 Task: Create a blank project AgilePilot with privacy Public and default view as List and in the team Taskers . Create three sections in the project as To-Do, Doing and Done
Action: Mouse moved to (490, 321)
Screenshot: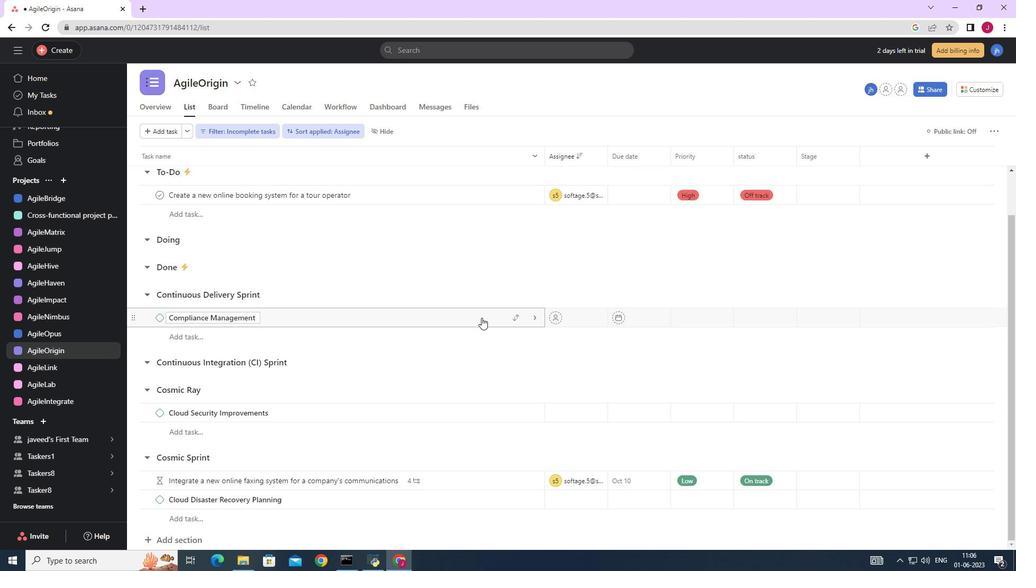
Action: Mouse scrolled (490, 321) with delta (0, 0)
Screenshot: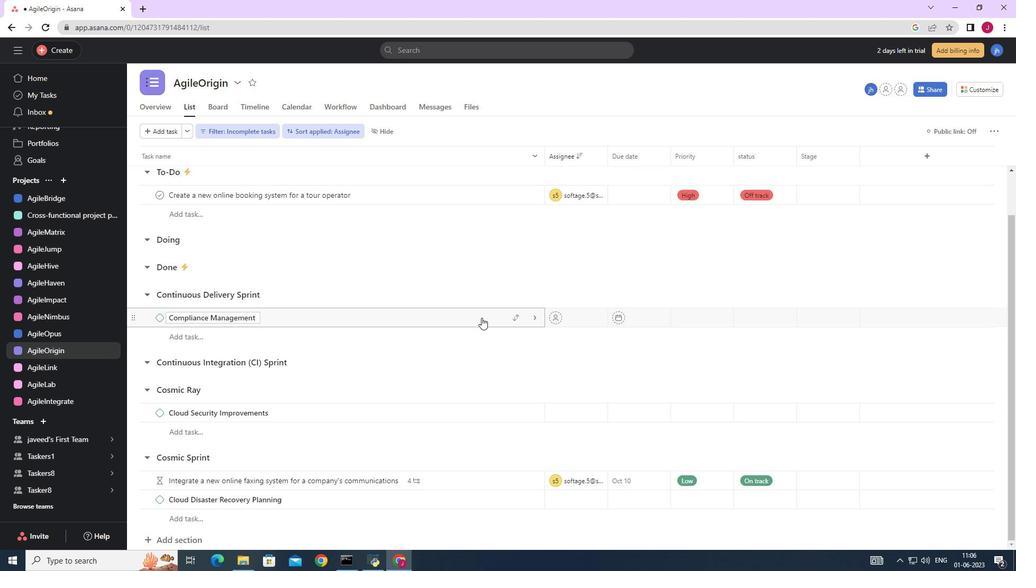 
Action: Mouse moved to (491, 322)
Screenshot: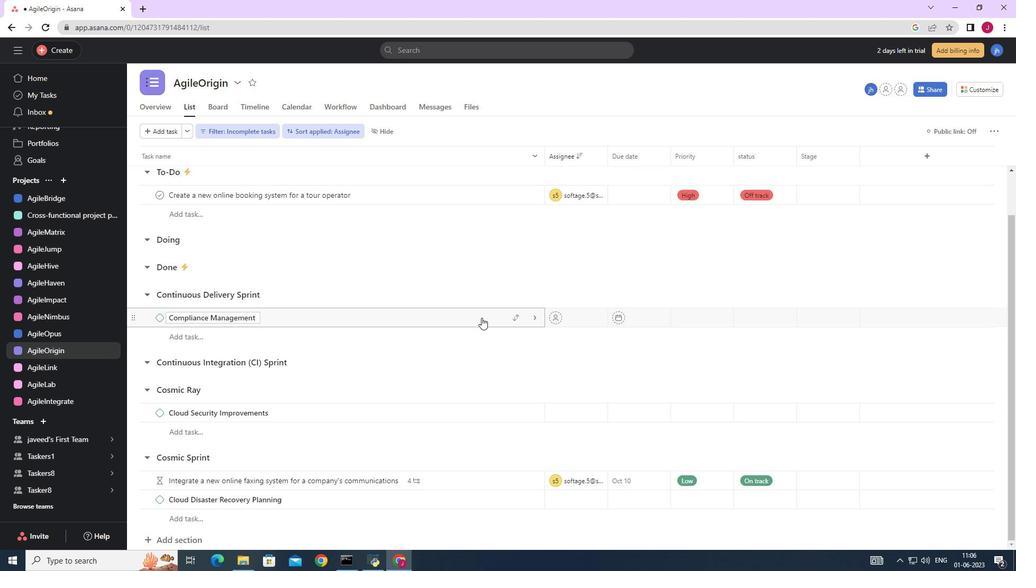 
Action: Mouse scrolled (491, 321) with delta (0, 0)
Screenshot: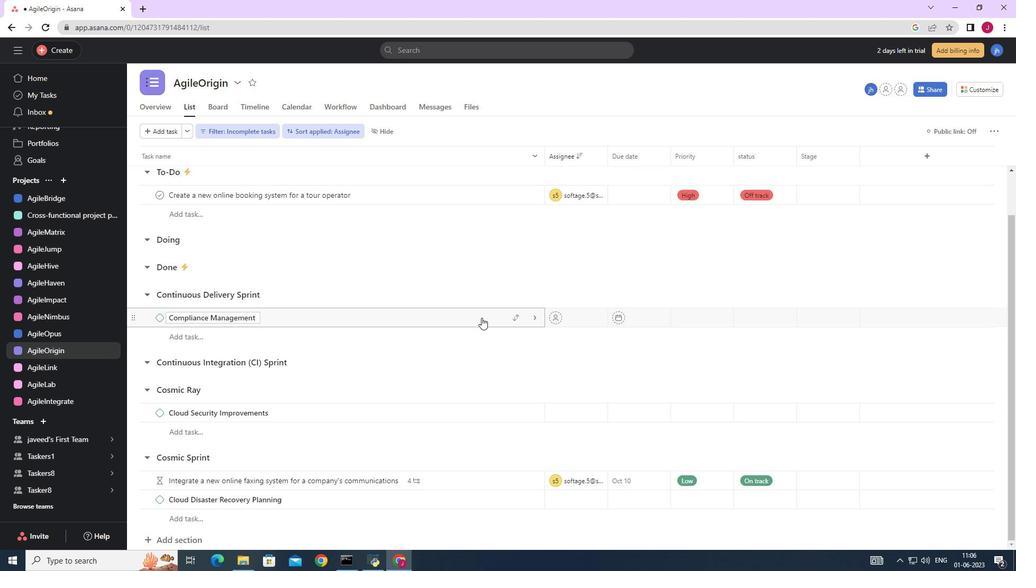 
Action: Mouse moved to (491, 322)
Screenshot: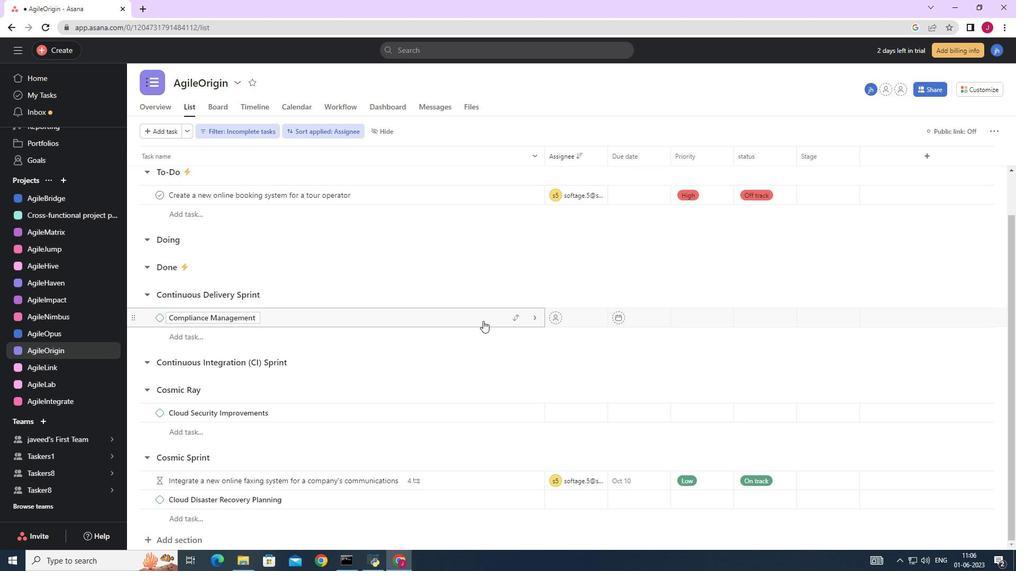 
Action: Mouse scrolled (491, 321) with delta (0, 0)
Screenshot: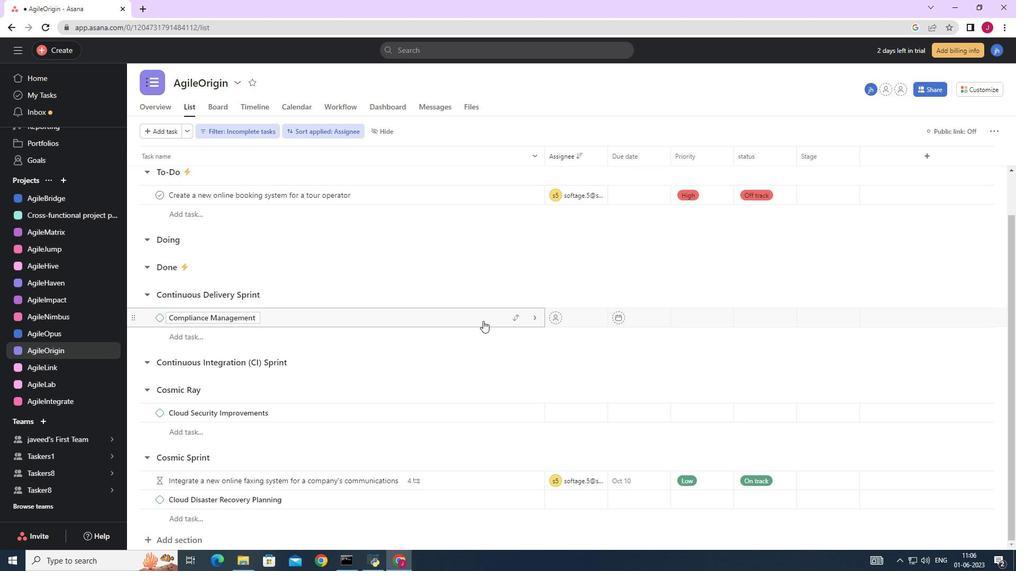 
Action: Mouse moved to (491, 322)
Screenshot: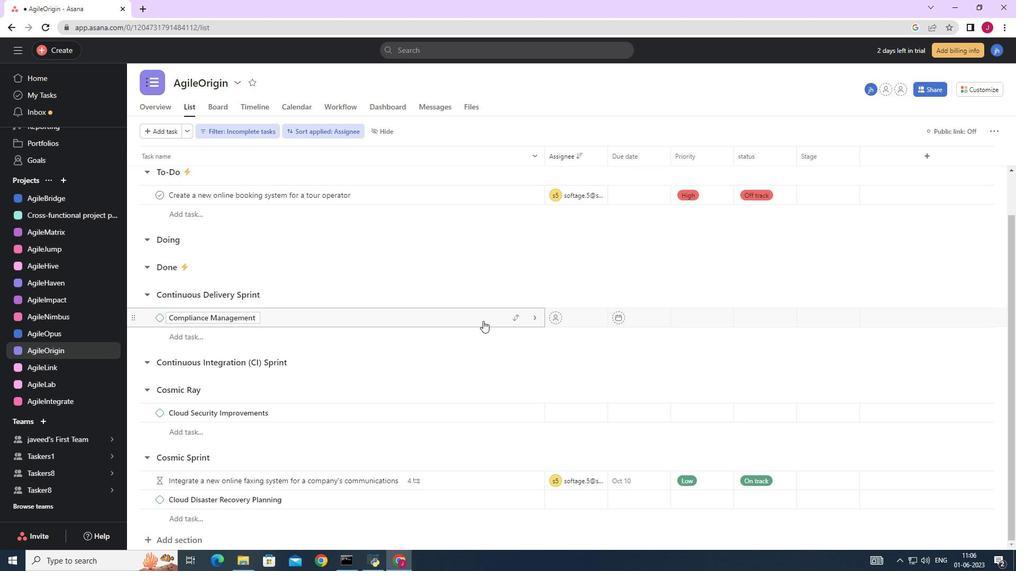 
Action: Mouse scrolled (491, 321) with delta (0, 0)
Screenshot: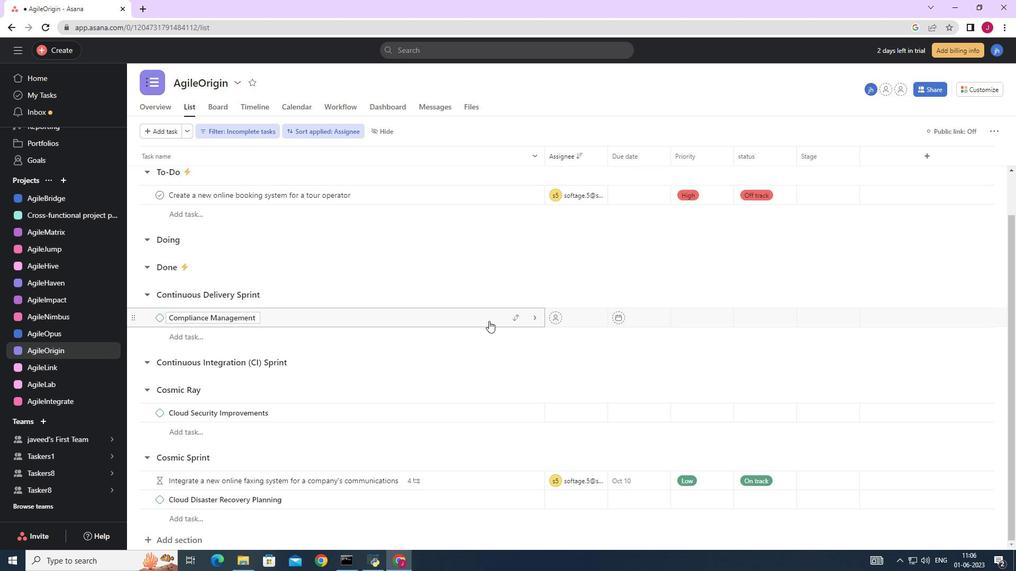 
Action: Mouse moved to (492, 322)
Screenshot: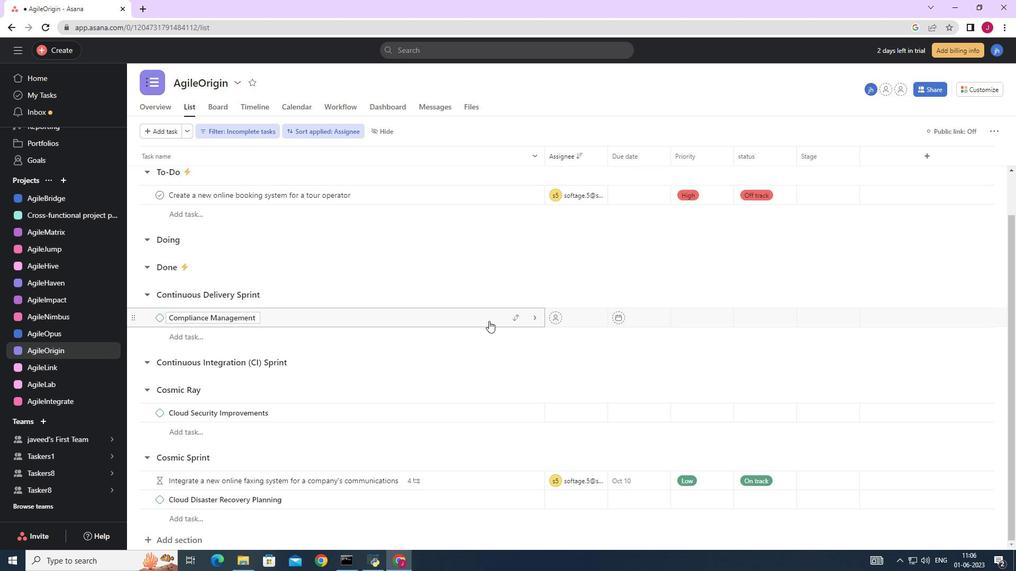 
Action: Mouse scrolled (492, 321) with delta (0, 0)
Screenshot: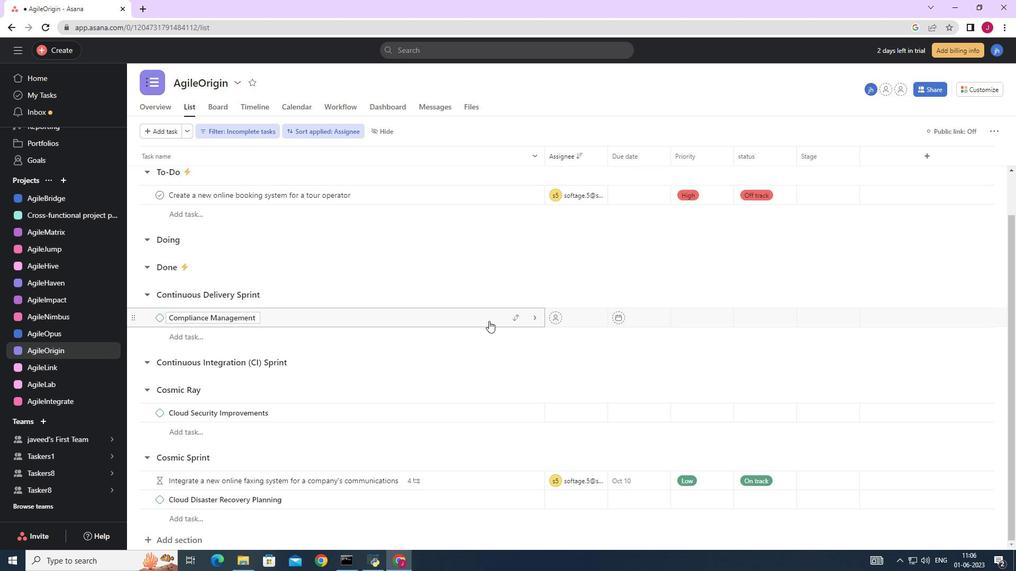 
Action: Mouse moved to (63, 173)
Screenshot: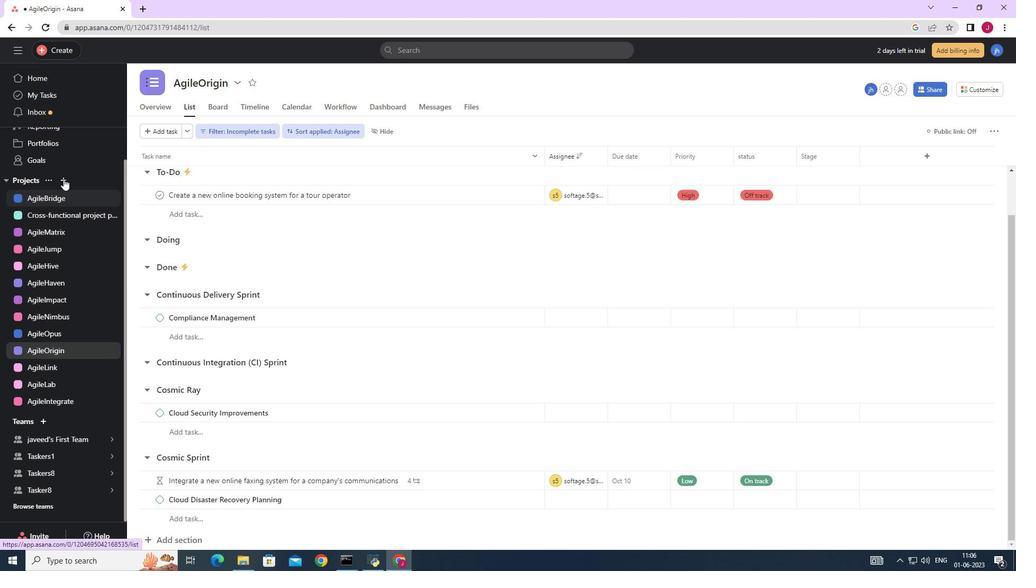 
Action: Mouse pressed left at (63, 173)
Screenshot: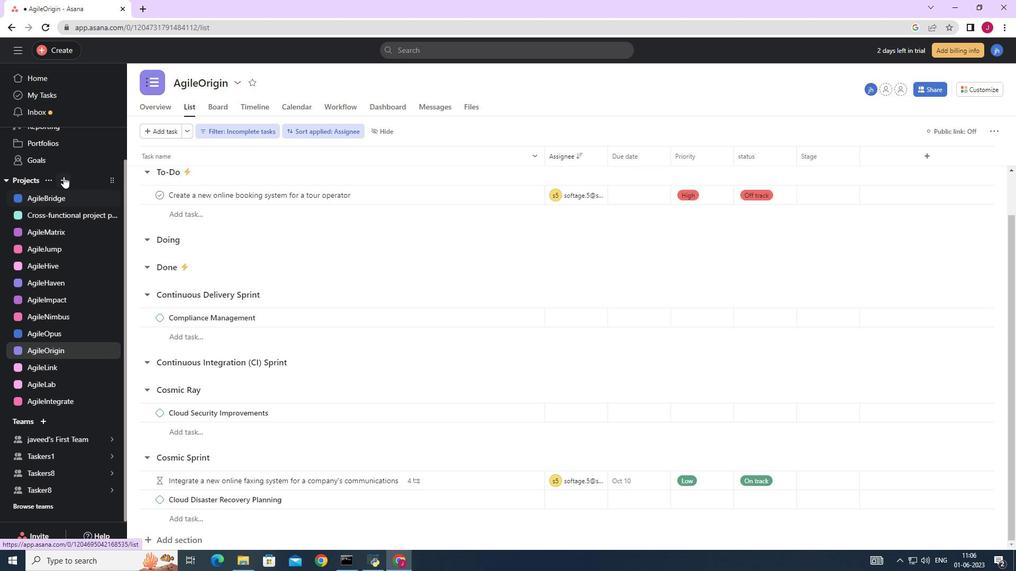 
Action: Mouse moved to (91, 201)
Screenshot: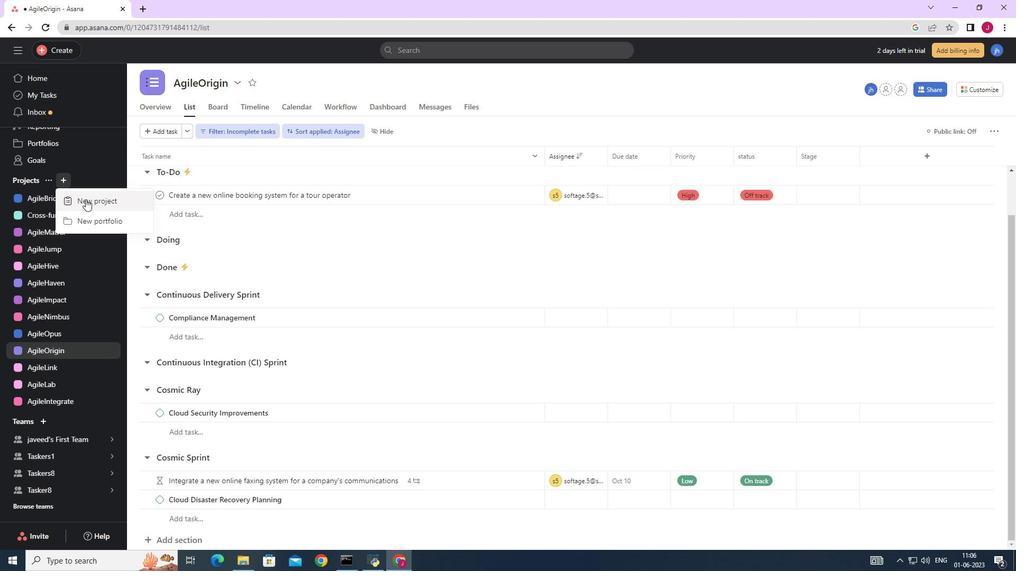 
Action: Mouse pressed left at (91, 201)
Screenshot: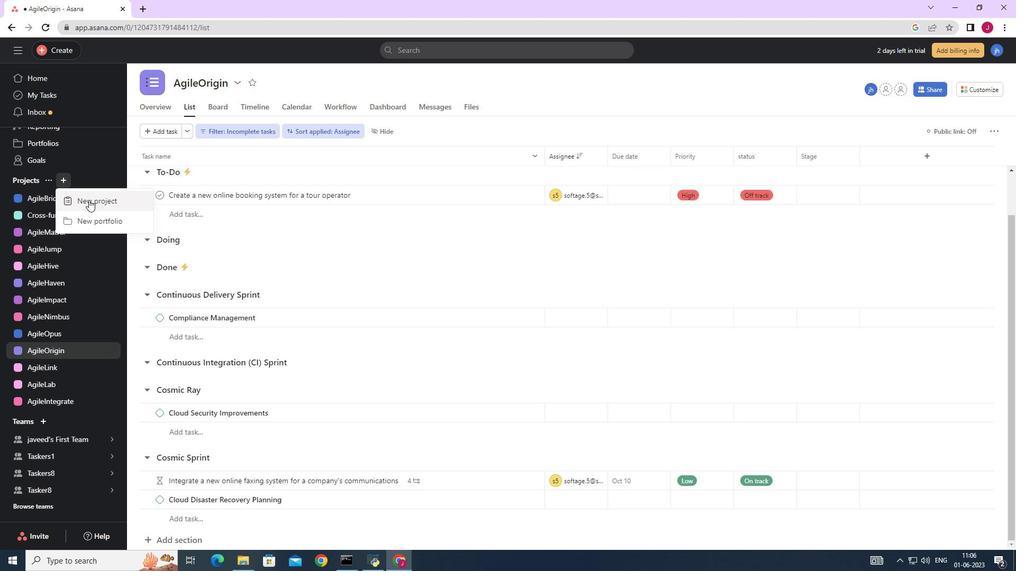 
Action: Mouse moved to (421, 210)
Screenshot: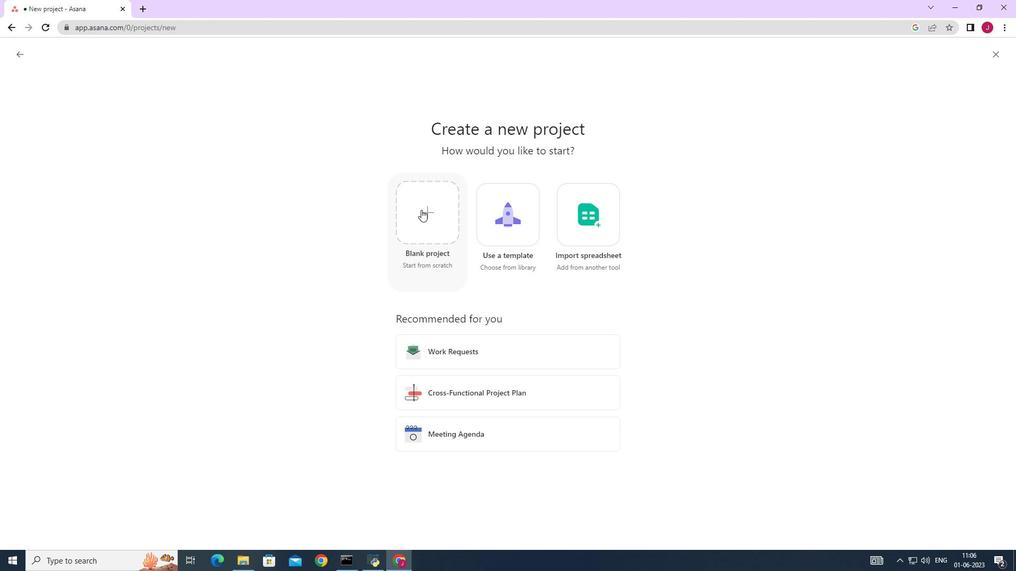 
Action: Mouse pressed left at (421, 210)
Screenshot: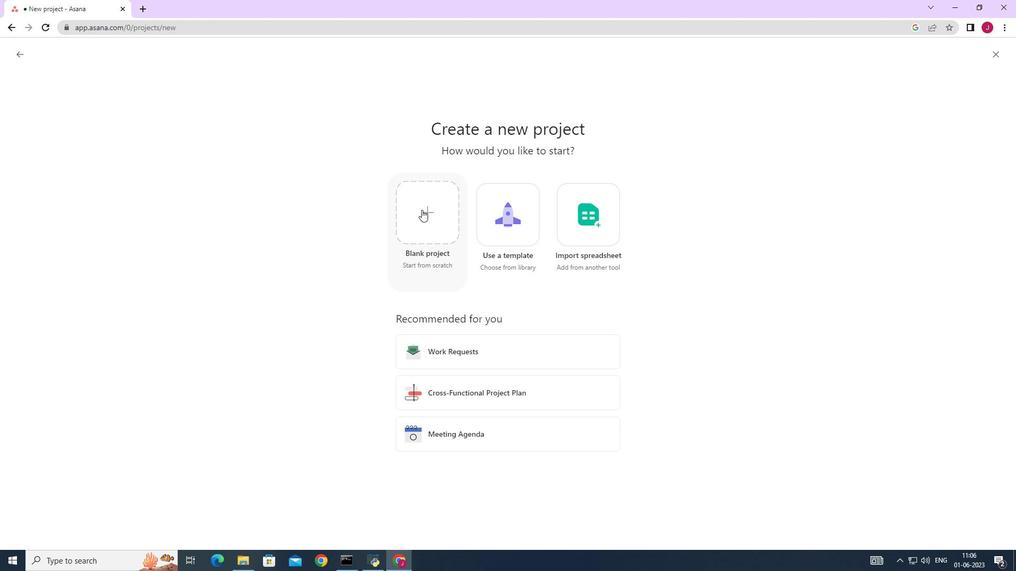 
Action: Mouse moved to (223, 140)
Screenshot: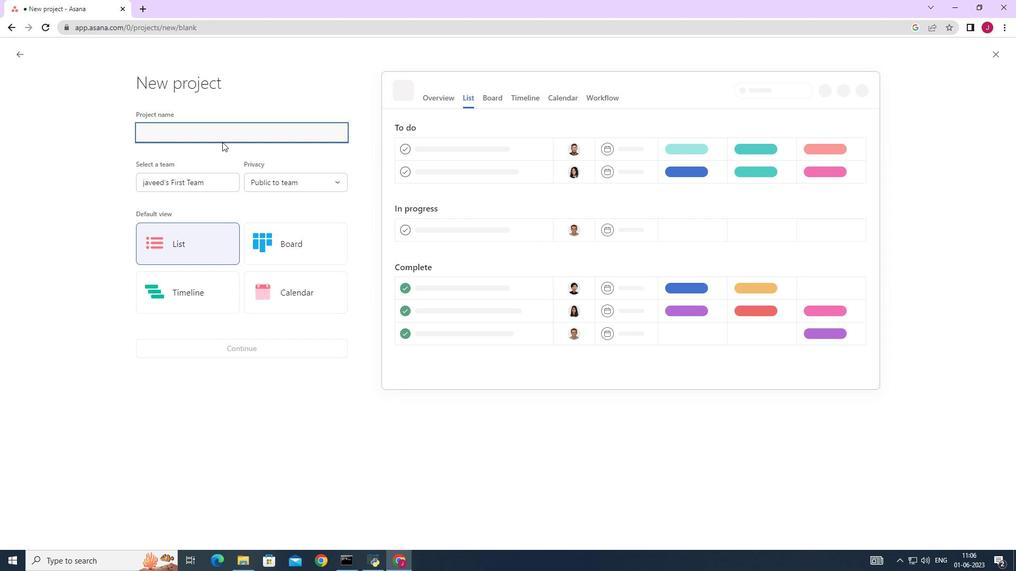 
Action: Key pressed <Key.caps_lock>A<Key.caps_lock>gile<Key.caps_lock>P<Key.caps_lock>ilot
Screenshot: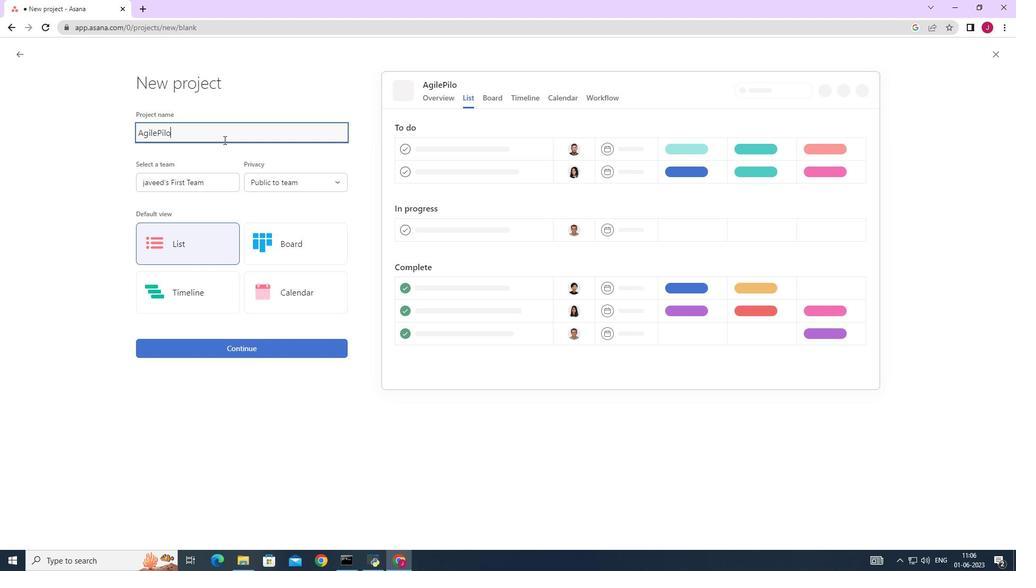 
Action: Mouse moved to (205, 175)
Screenshot: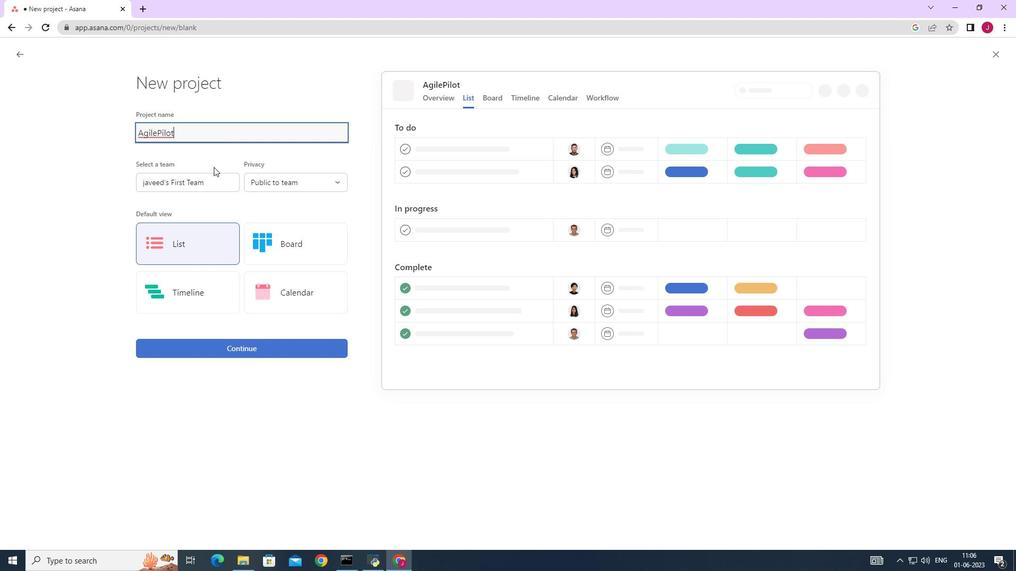
Action: Mouse pressed left at (205, 175)
Screenshot: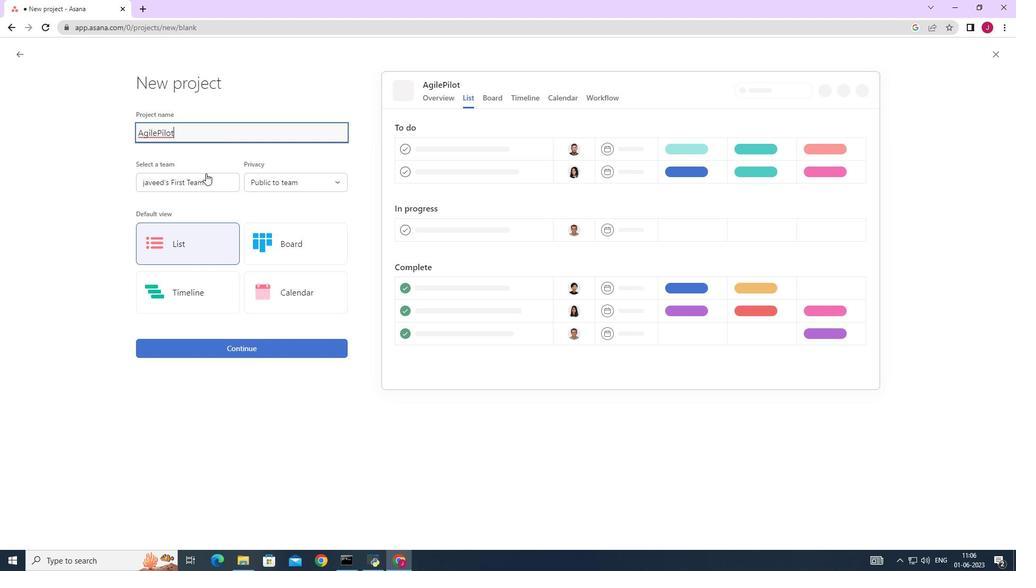 
Action: Mouse moved to (176, 223)
Screenshot: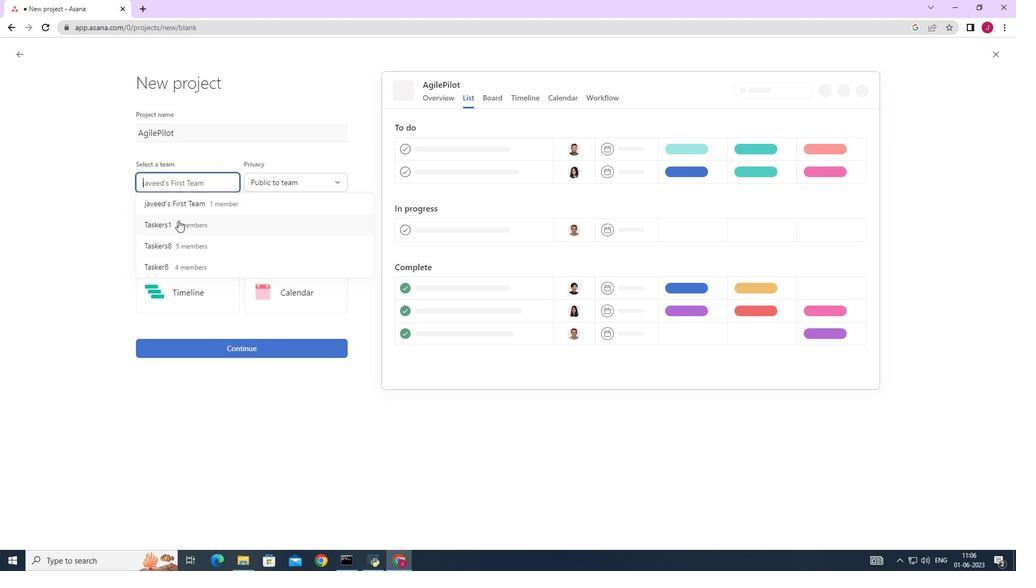 
Action: Mouse pressed left at (176, 223)
Screenshot: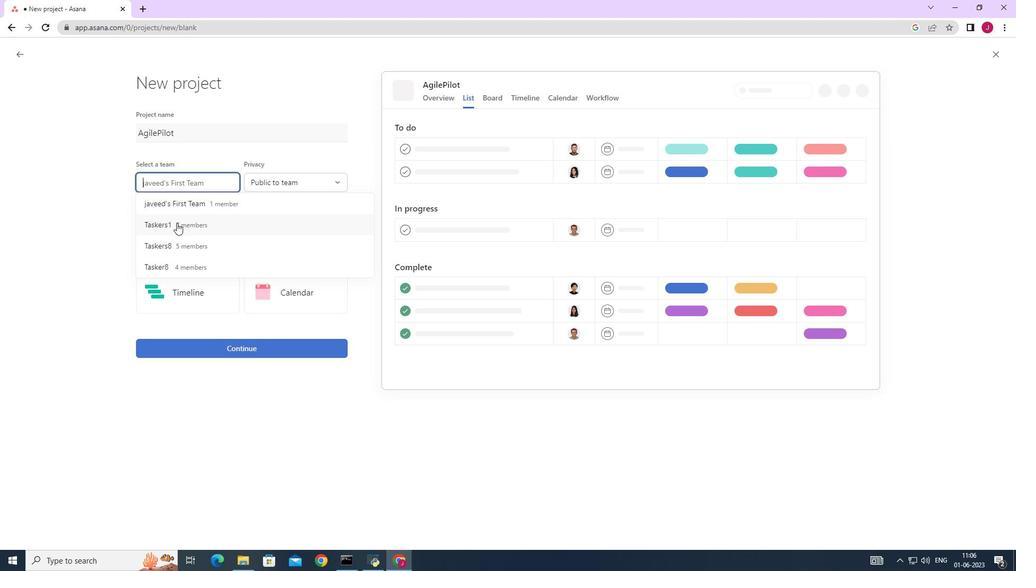 
Action: Mouse moved to (281, 176)
Screenshot: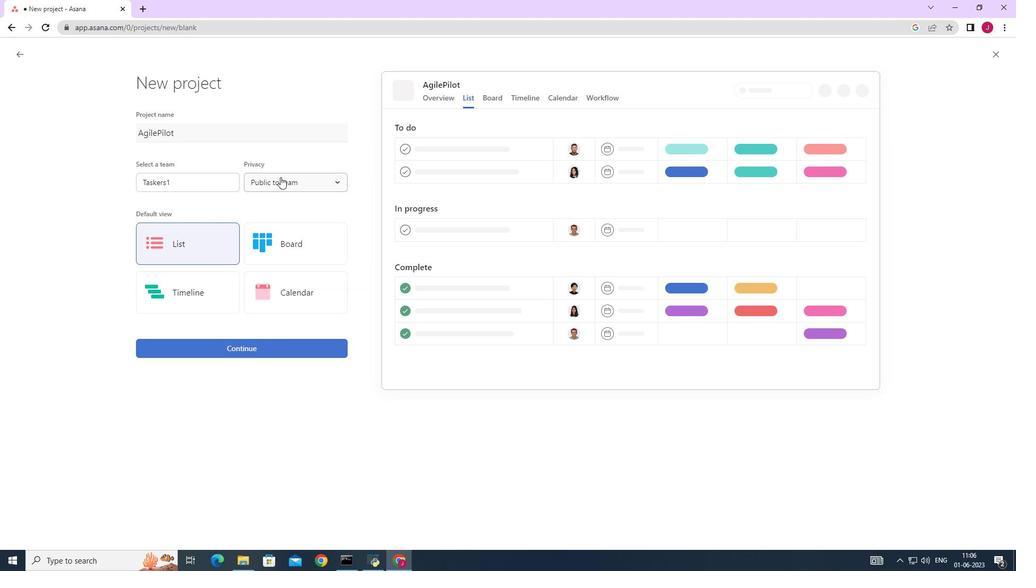 
Action: Mouse pressed left at (281, 176)
Screenshot: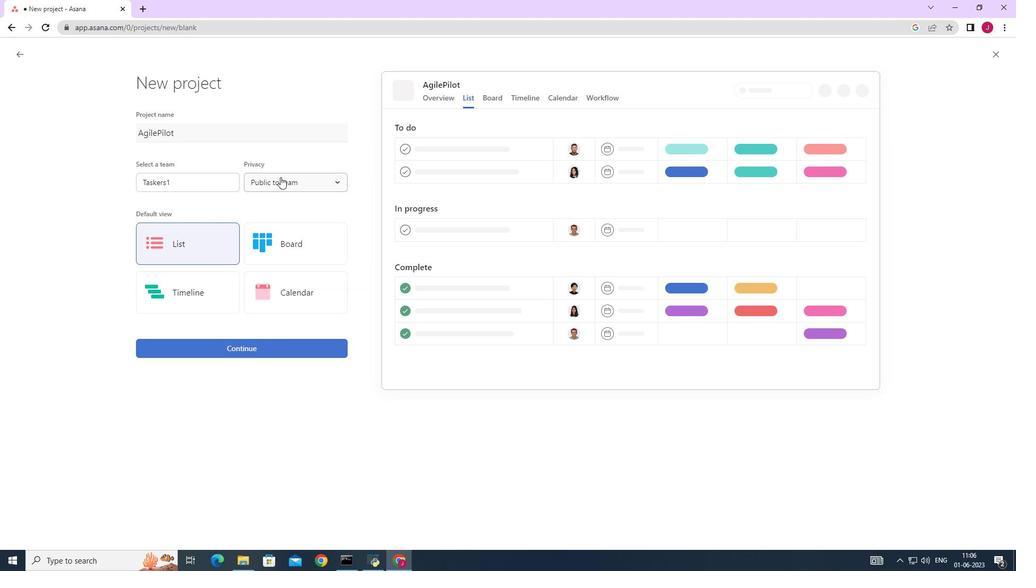 
Action: Mouse moved to (271, 203)
Screenshot: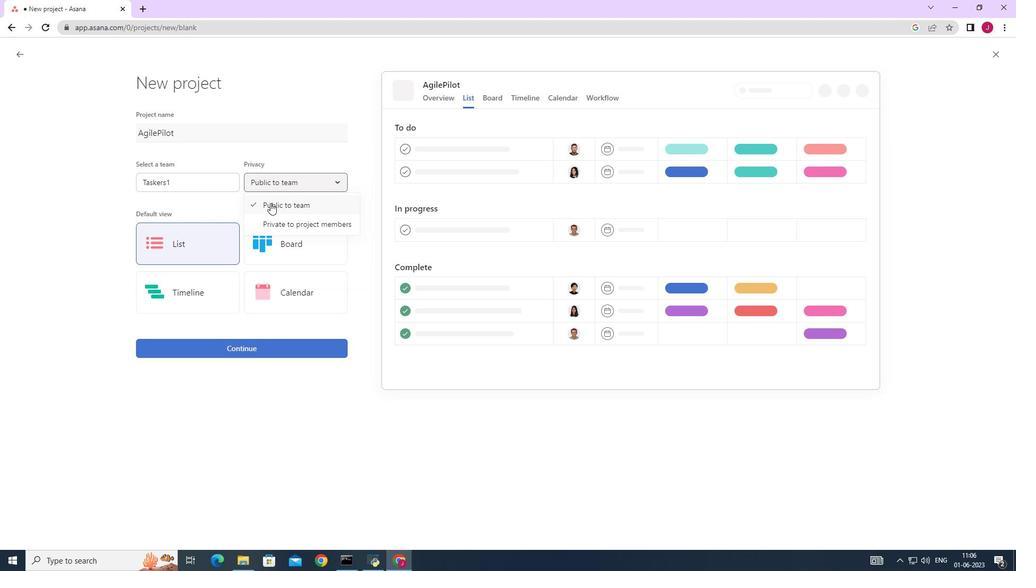 
Action: Mouse pressed left at (271, 203)
Screenshot: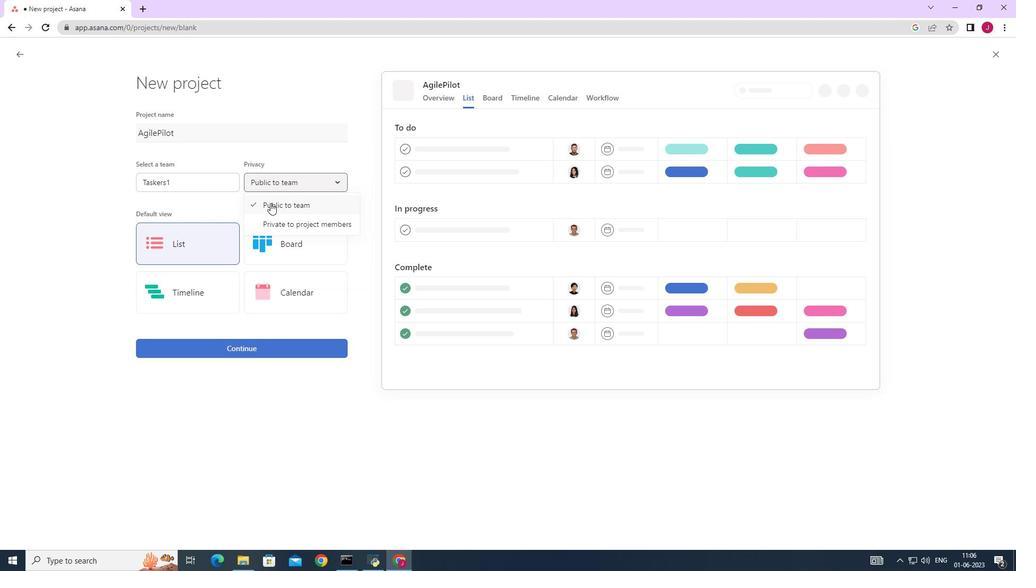 
Action: Mouse moved to (178, 241)
Screenshot: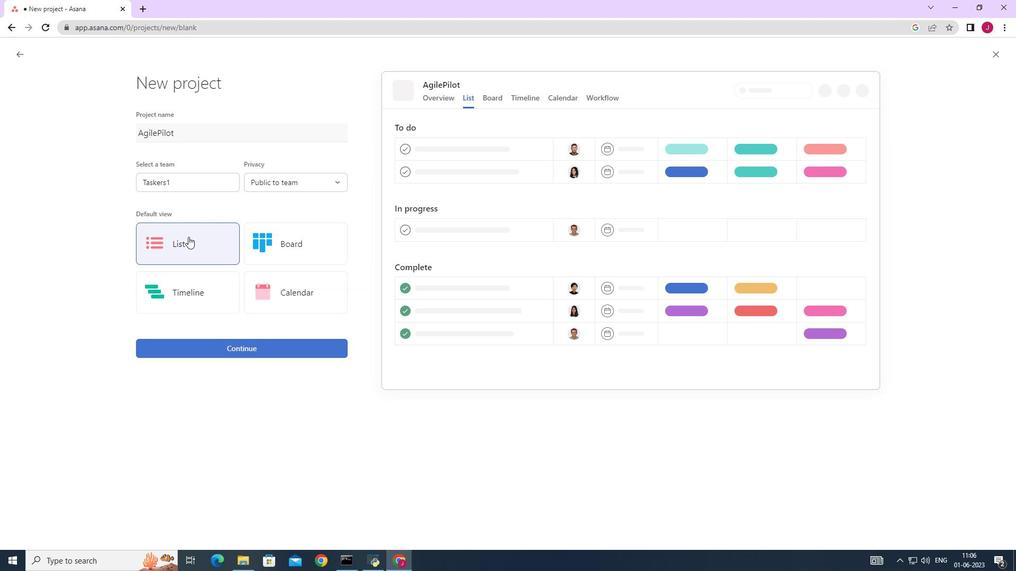 
Action: Mouse pressed left at (178, 241)
Screenshot: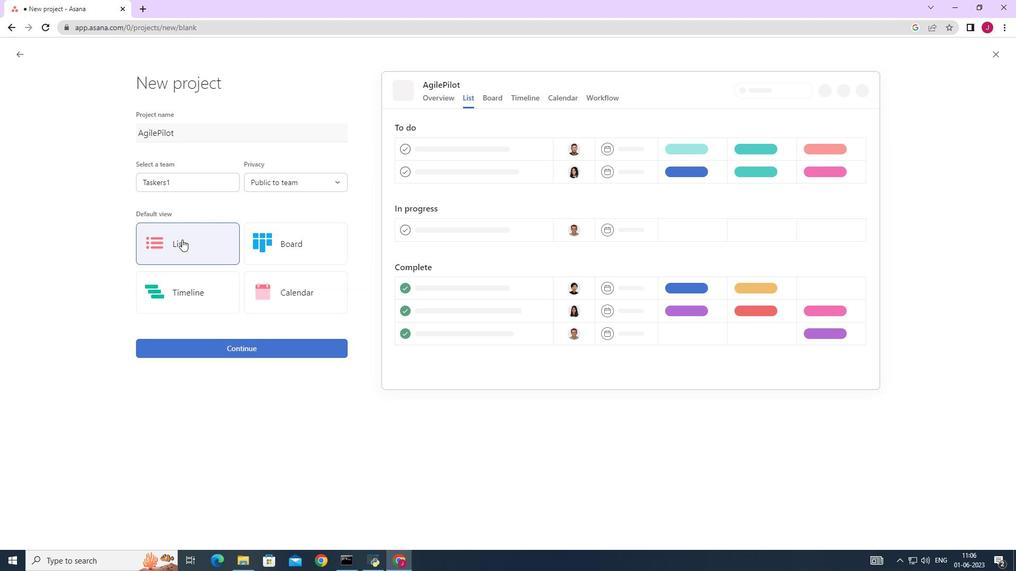 
Action: Mouse moved to (229, 350)
Screenshot: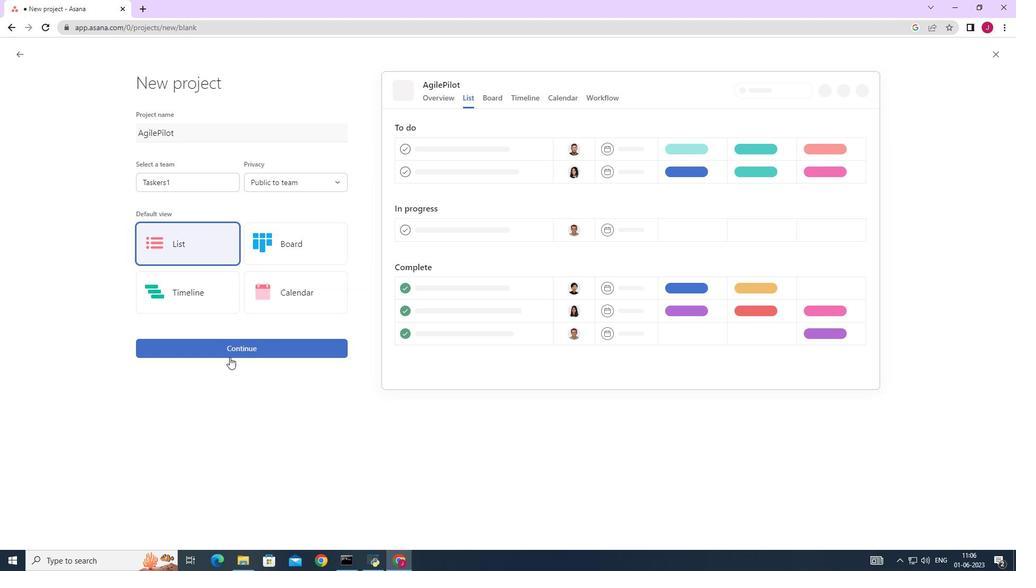 
Action: Mouse pressed left at (229, 350)
Screenshot: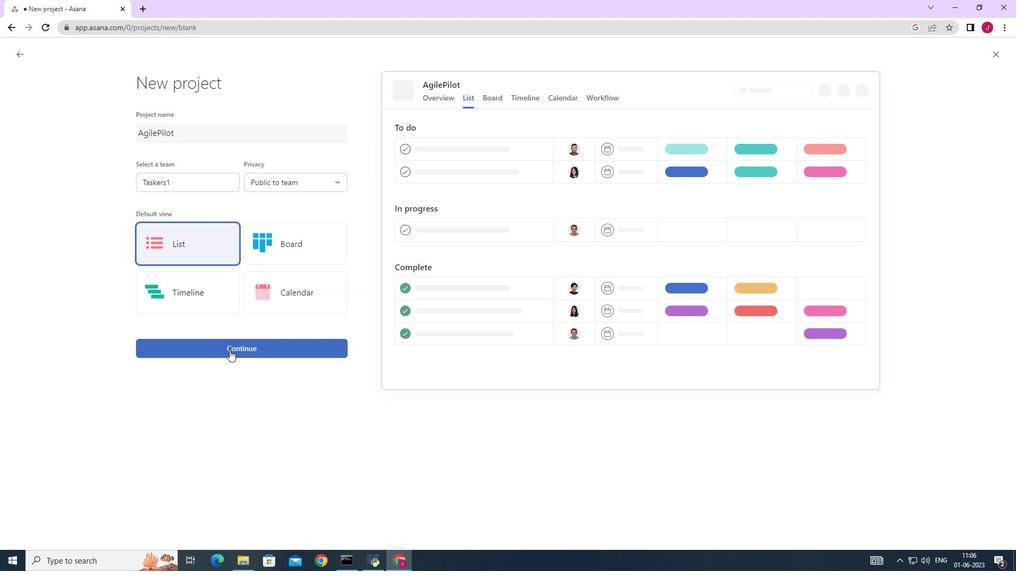 
Action: Mouse moved to (281, 282)
Screenshot: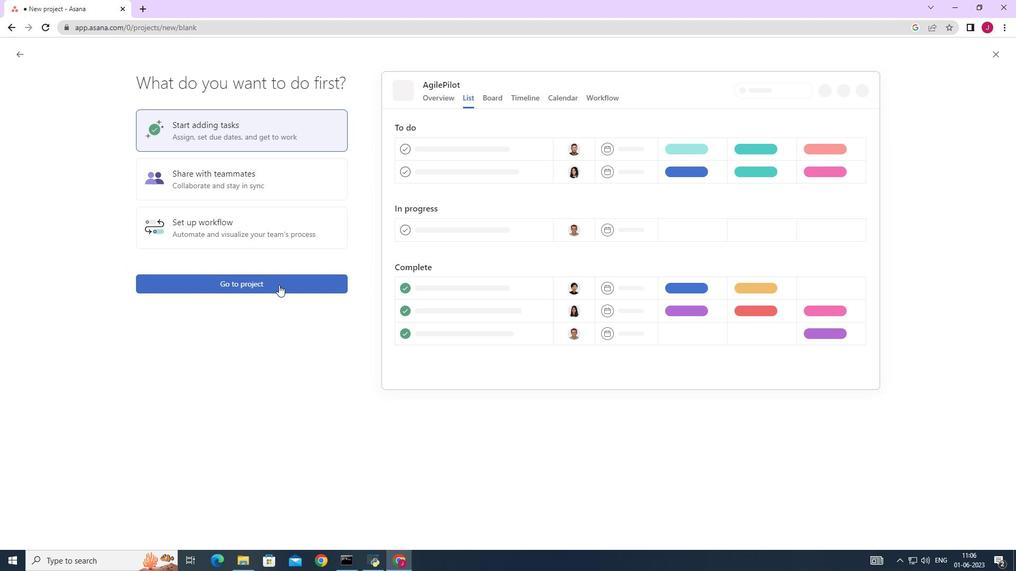 
Action: Mouse pressed left at (281, 282)
Screenshot: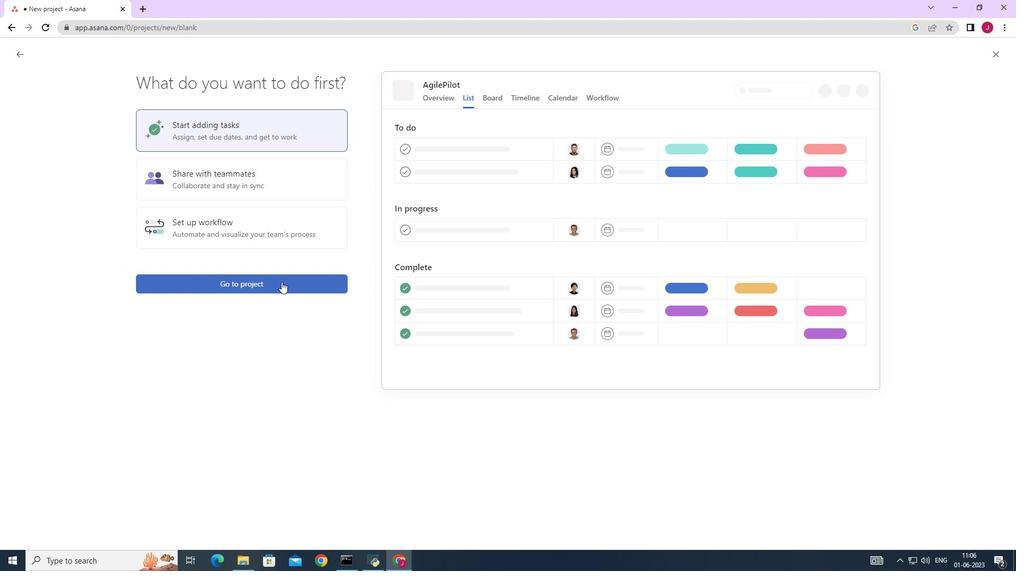 
Action: Mouse moved to (180, 231)
Screenshot: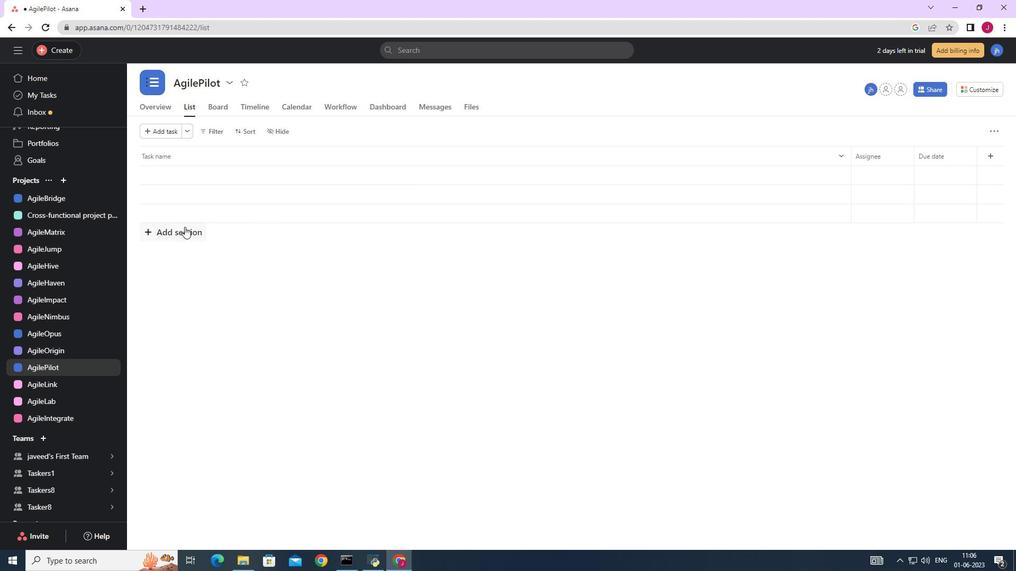 
Action: Mouse pressed left at (180, 231)
Screenshot: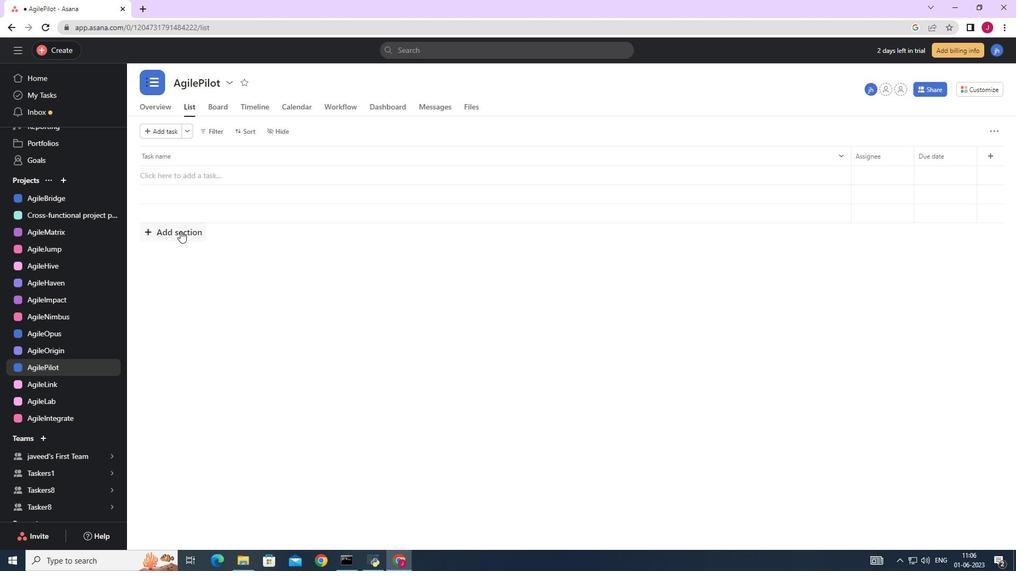 
Action: Key pressed <Key.caps_lock>T<Key.caps_lock>o-<Key.caps_lock>D<Key.caps_lock>o
Screenshot: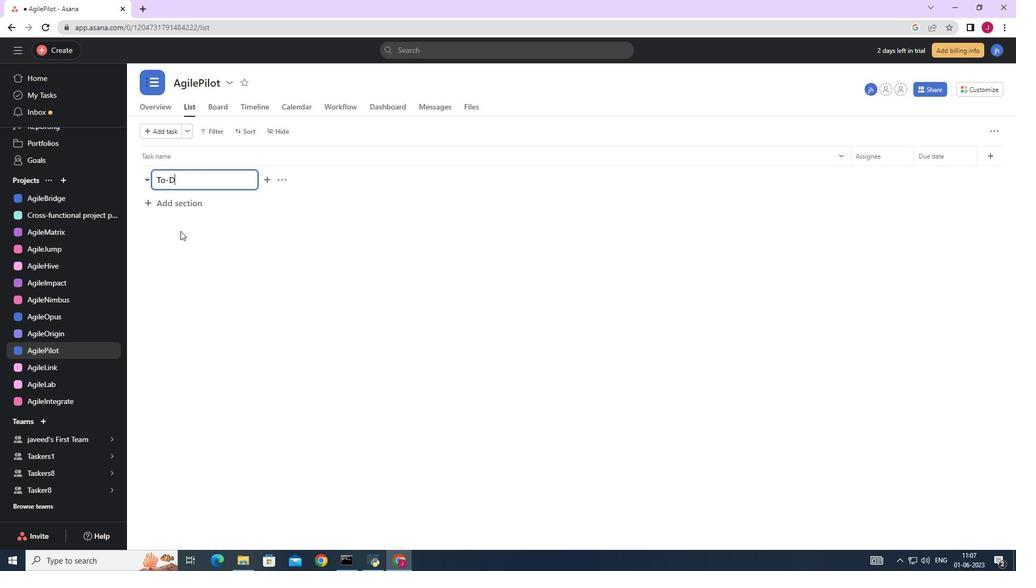 
Action: Mouse moved to (183, 203)
Screenshot: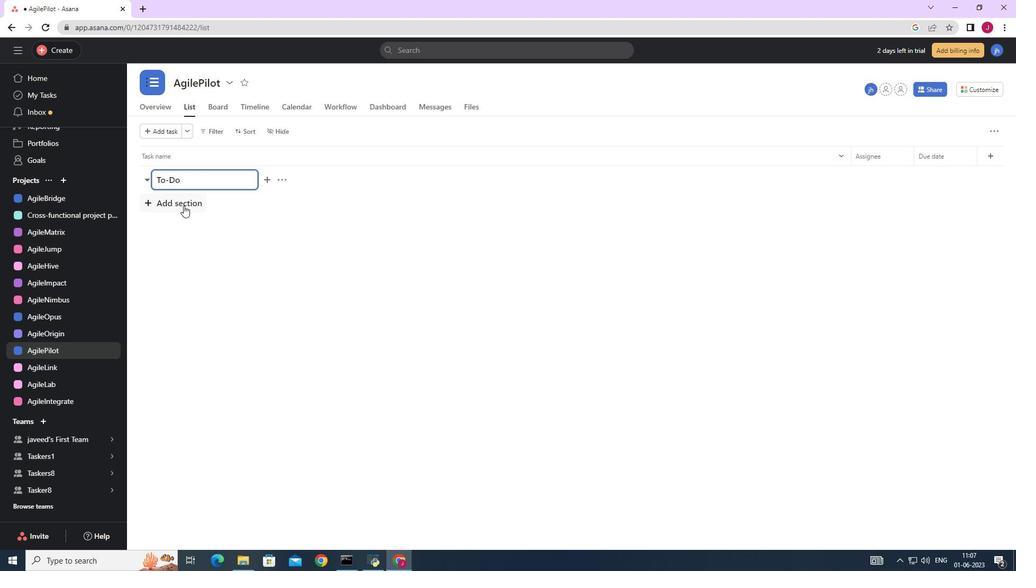 
Action: Mouse pressed left at (183, 203)
Screenshot: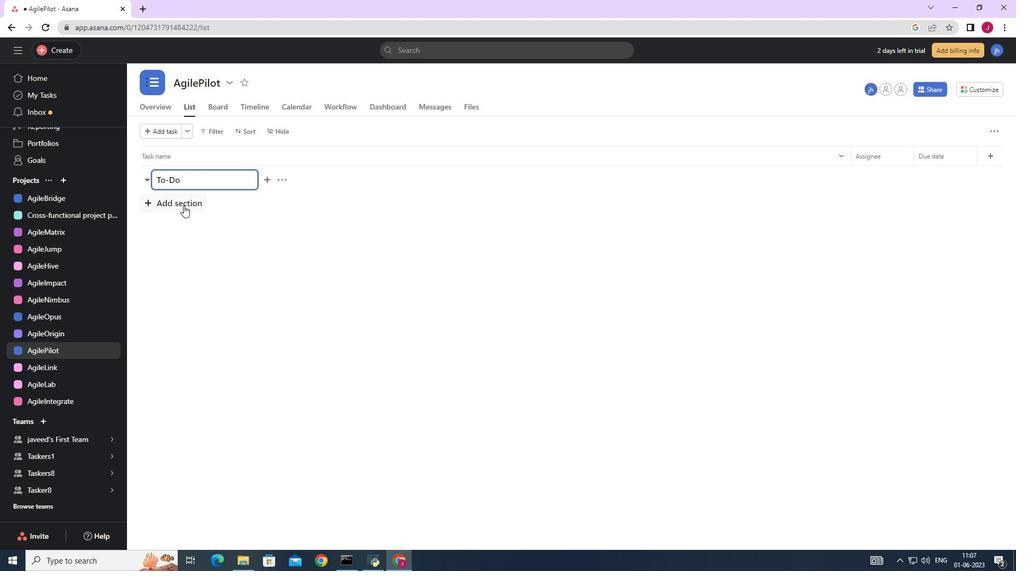 
Action: Key pressed <Key.caps_lock>D<Key.caps_lock>oing
Screenshot: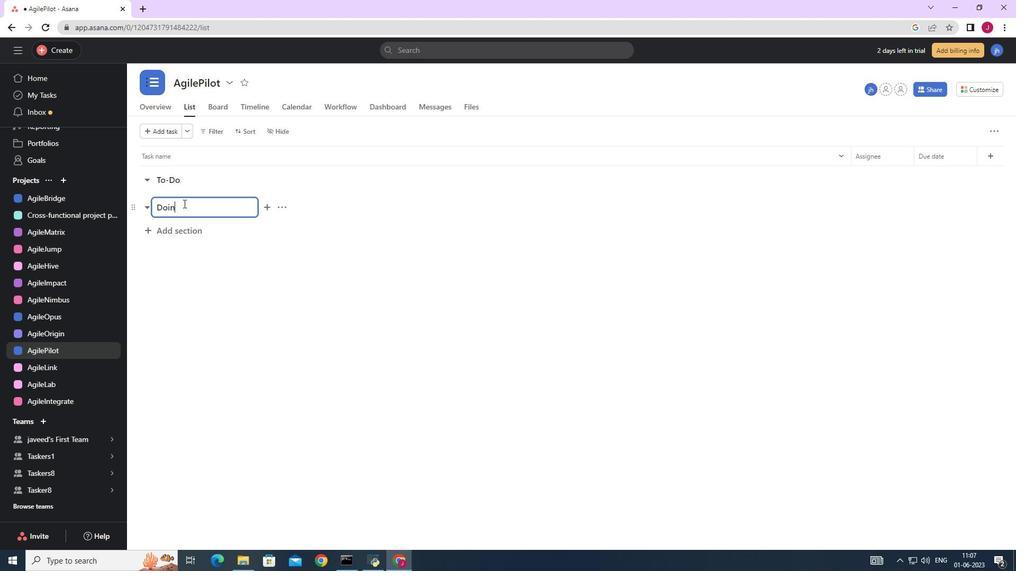 
Action: Mouse moved to (179, 227)
Screenshot: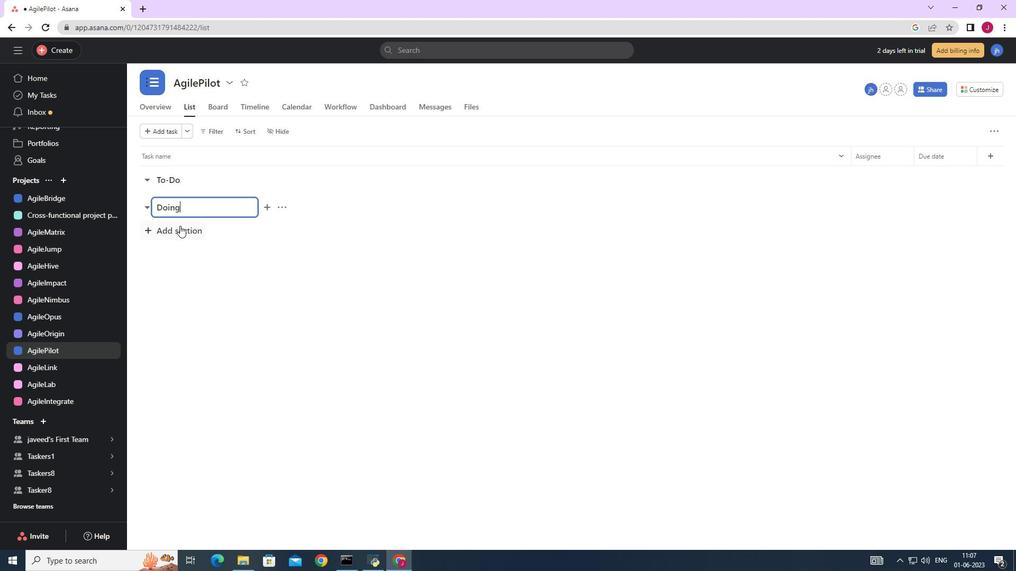 
Action: Mouse pressed left at (179, 227)
Screenshot: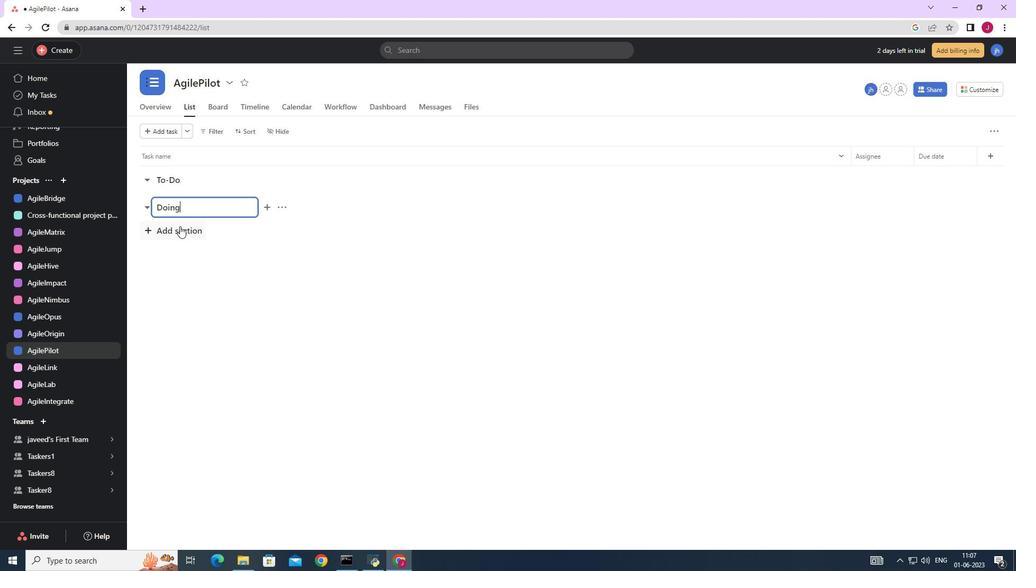
Action: Mouse moved to (179, 227)
Screenshot: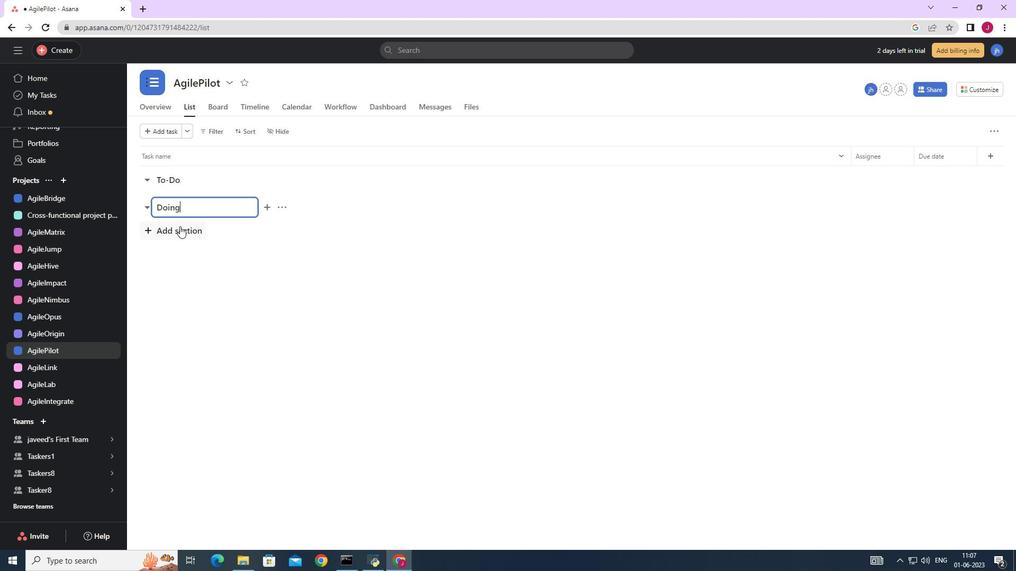 
Action: Key pressed <Key.caps_lock>D<Key.caps_lock>o<Key.enter>
Screenshot: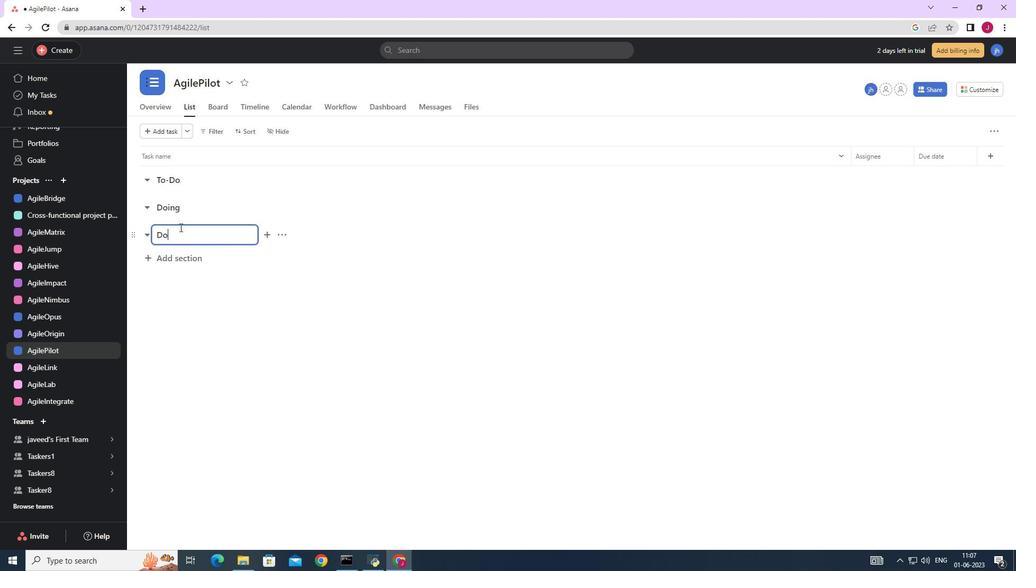 
